 Task: Slide 1 - Portfolio.
Action: Mouse moved to (567, 297)
Screenshot: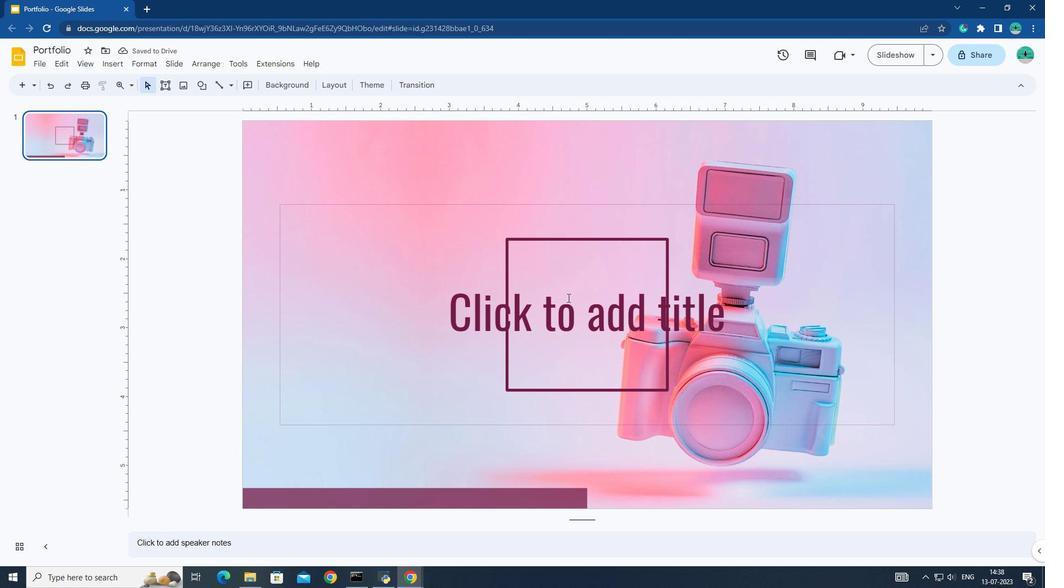 
Action: Mouse pressed left at (567, 297)
Screenshot: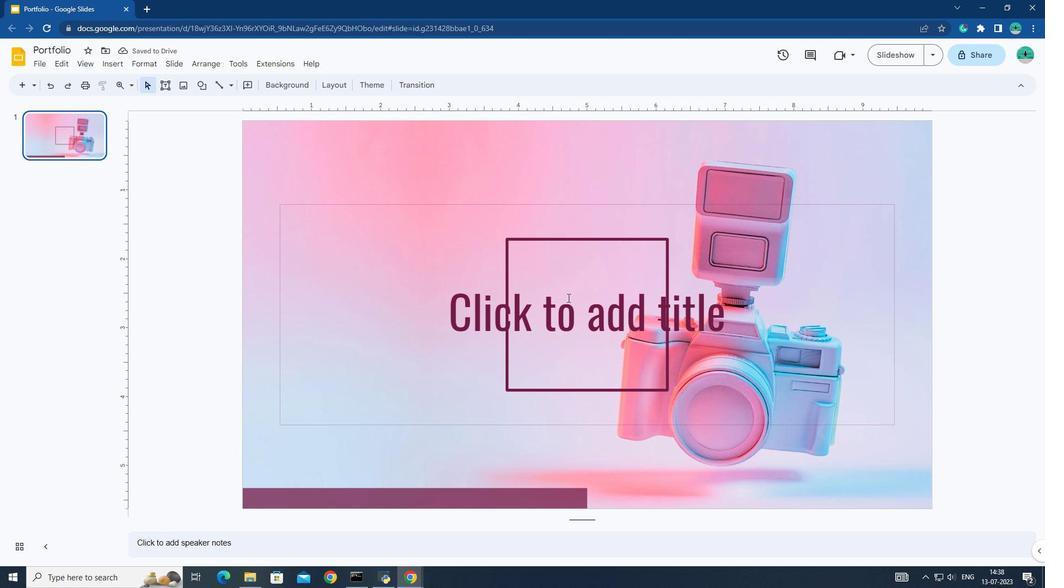 
Action: Key pressed port-<Key.enter>folio
Screenshot: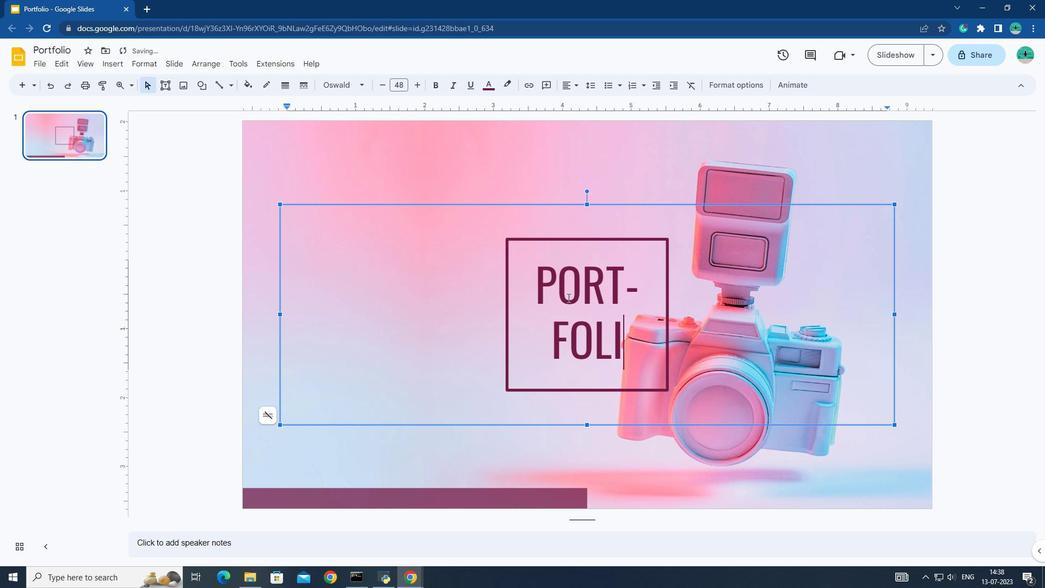 
Action: Mouse moved to (532, 260)
Screenshot: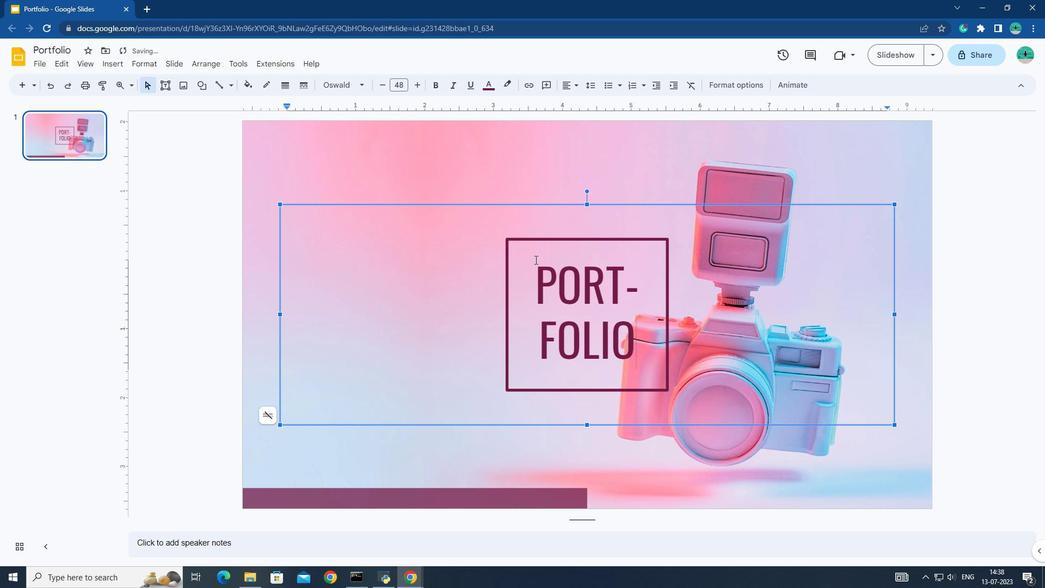 
Action: Mouse pressed left at (532, 260)
Screenshot: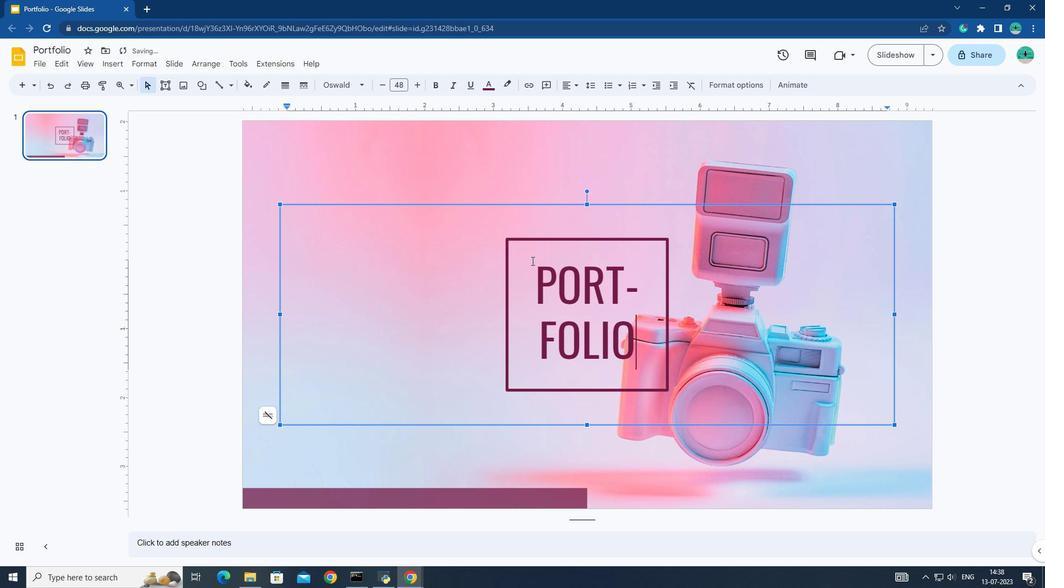 
Action: Mouse moved to (363, 85)
Screenshot: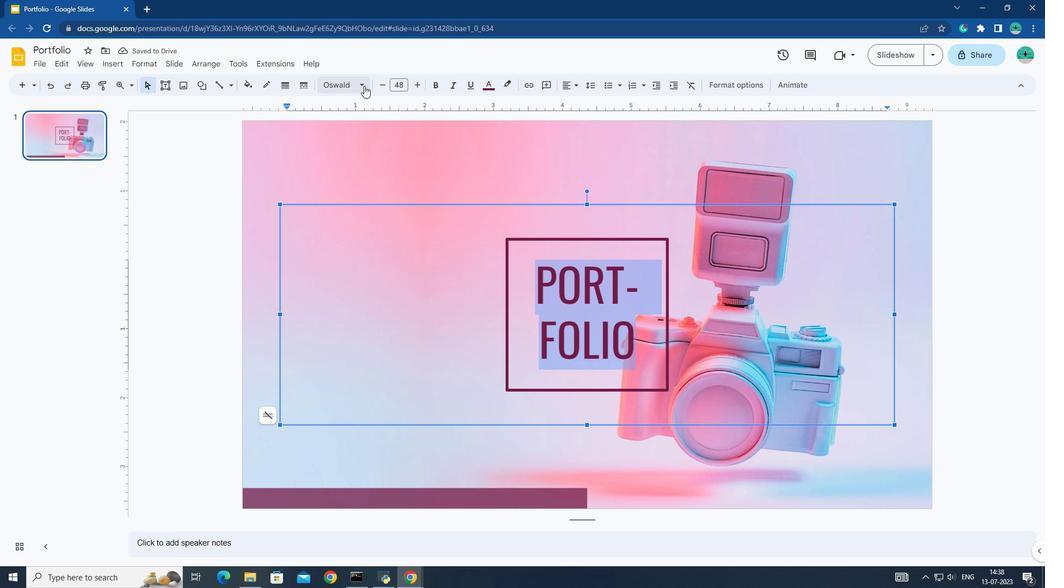 
Action: Mouse pressed left at (363, 85)
Screenshot: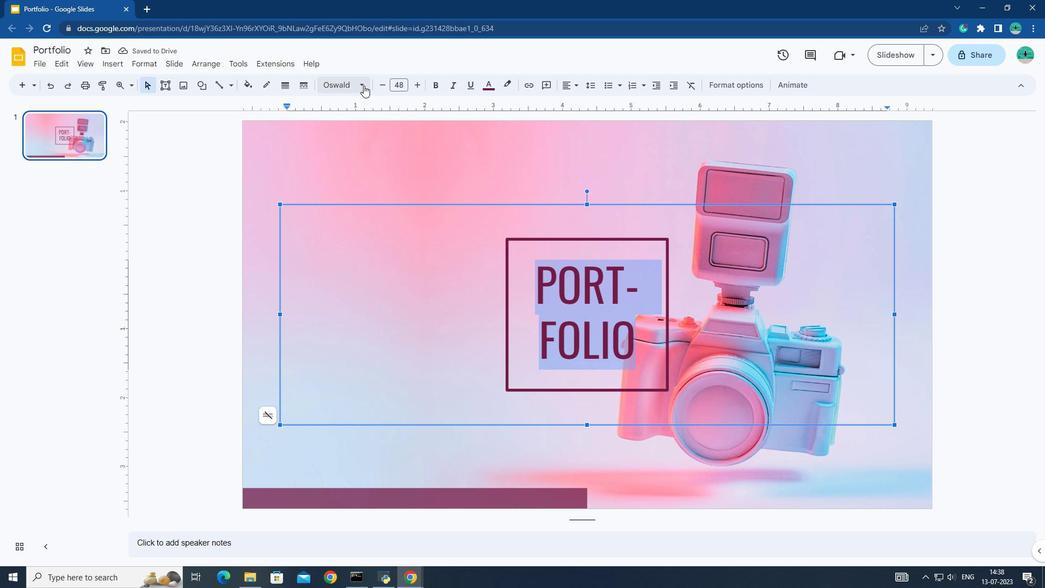 
Action: Mouse moved to (372, 278)
Screenshot: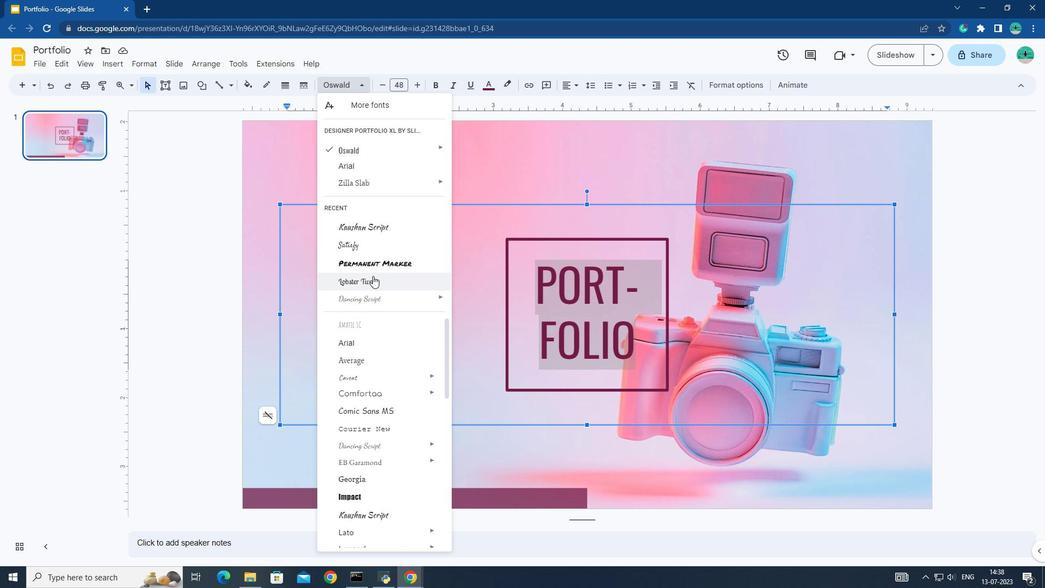 
Action: Mouse pressed left at (372, 278)
Screenshot: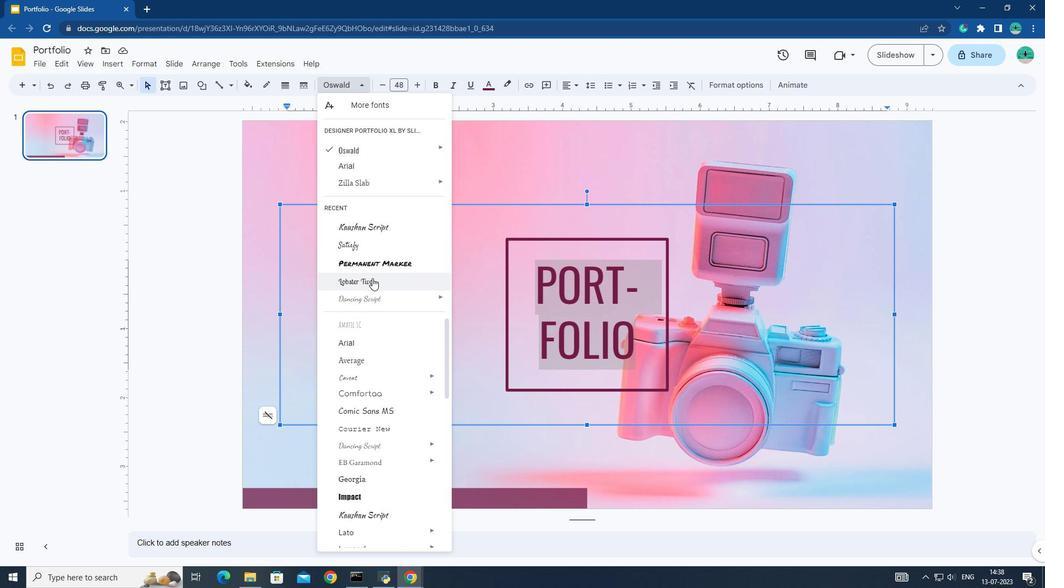 
Action: Mouse moved to (434, 85)
Screenshot: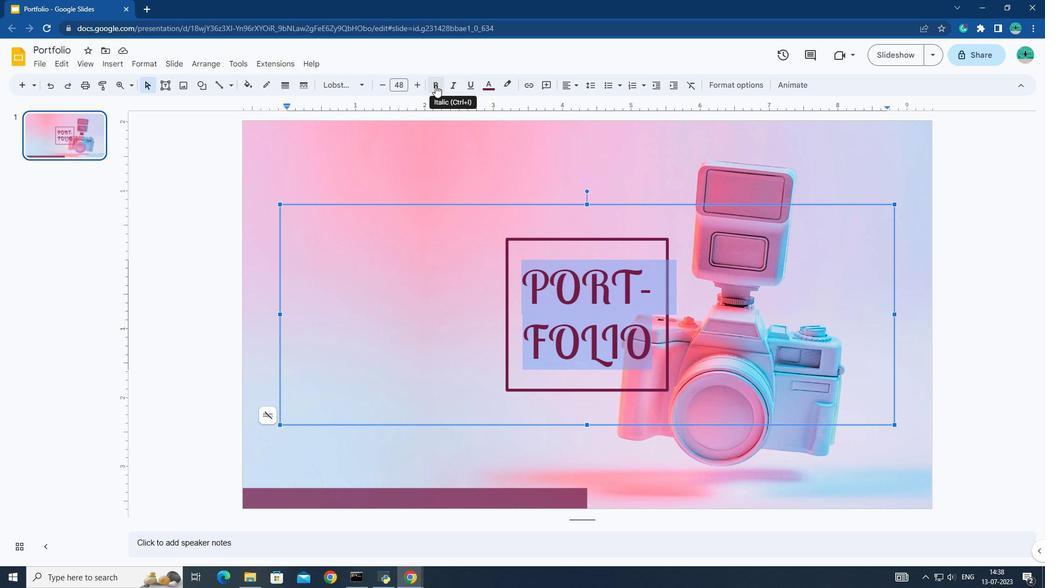 
Action: Mouse pressed left at (434, 85)
Screenshot: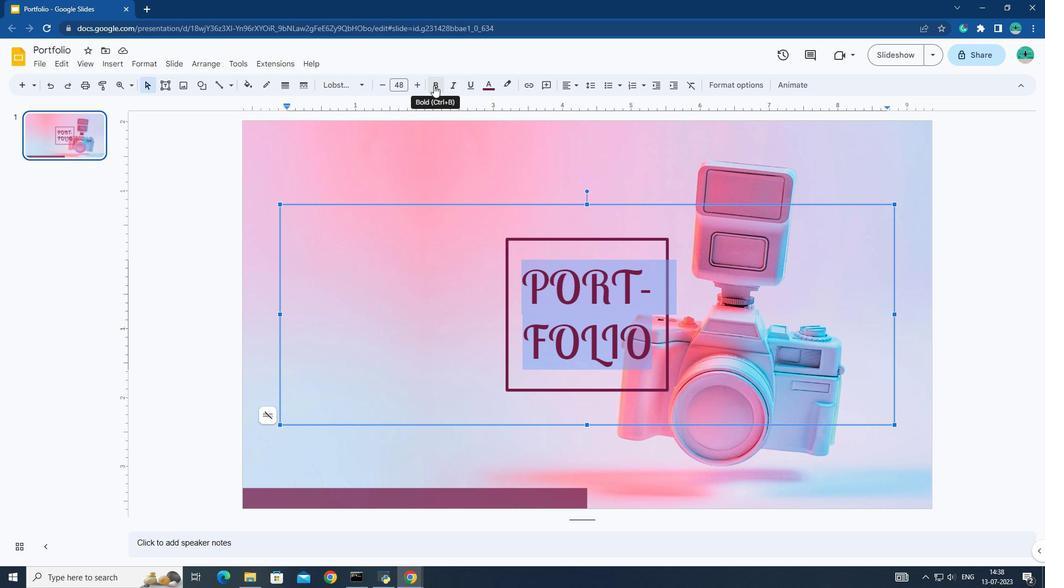 
Action: Mouse moved to (444, 250)
Screenshot: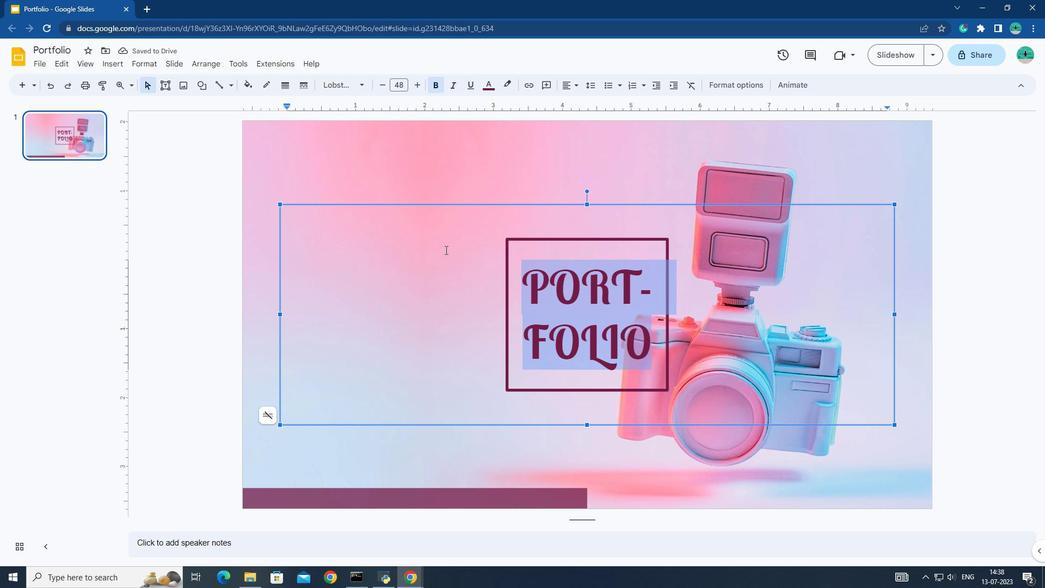 
Action: Mouse pressed left at (444, 250)
Screenshot: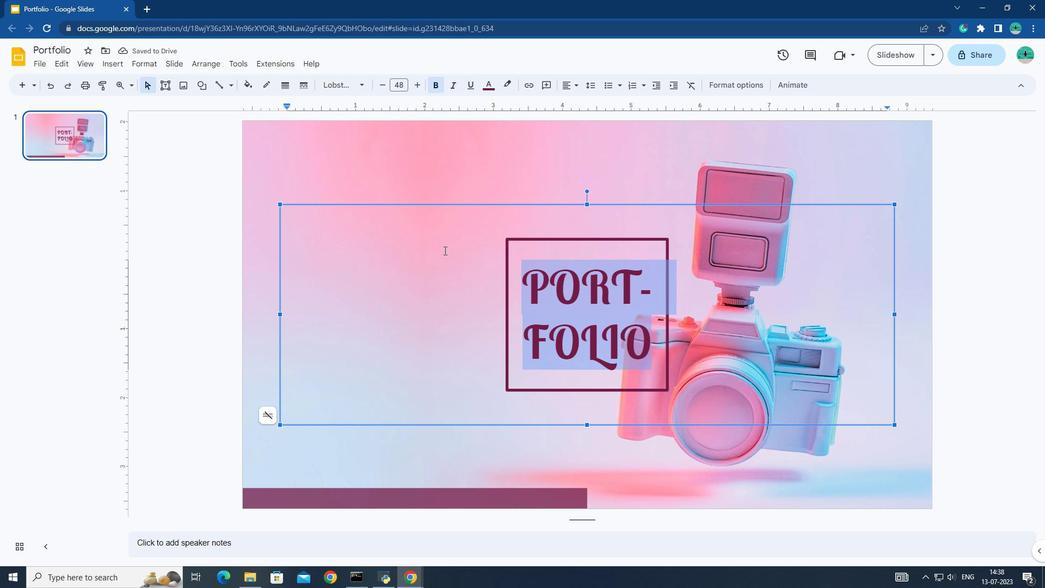 
Action: Mouse moved to (550, 167)
Screenshot: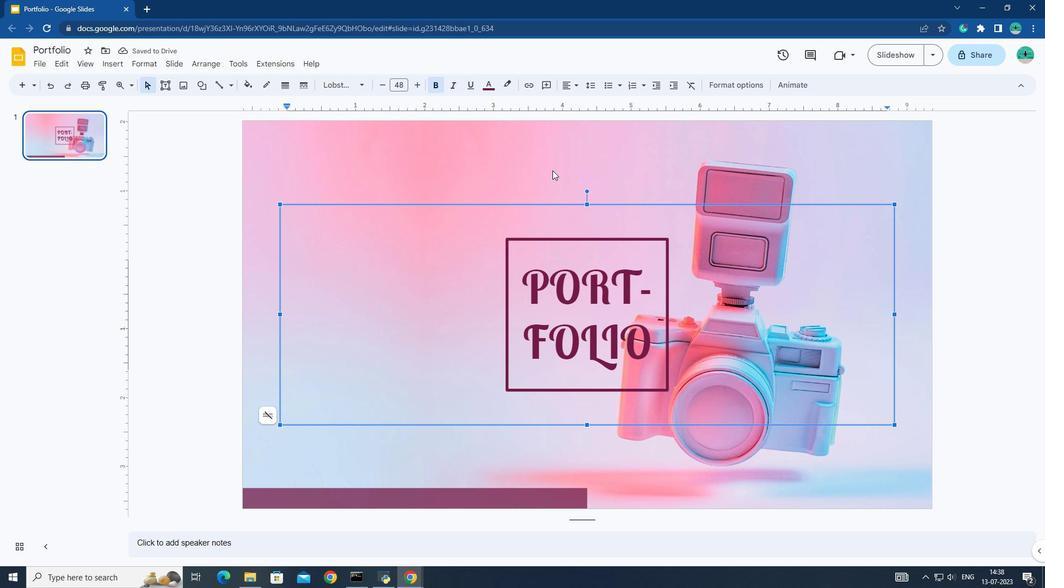 
Action: Mouse pressed left at (550, 167)
Screenshot: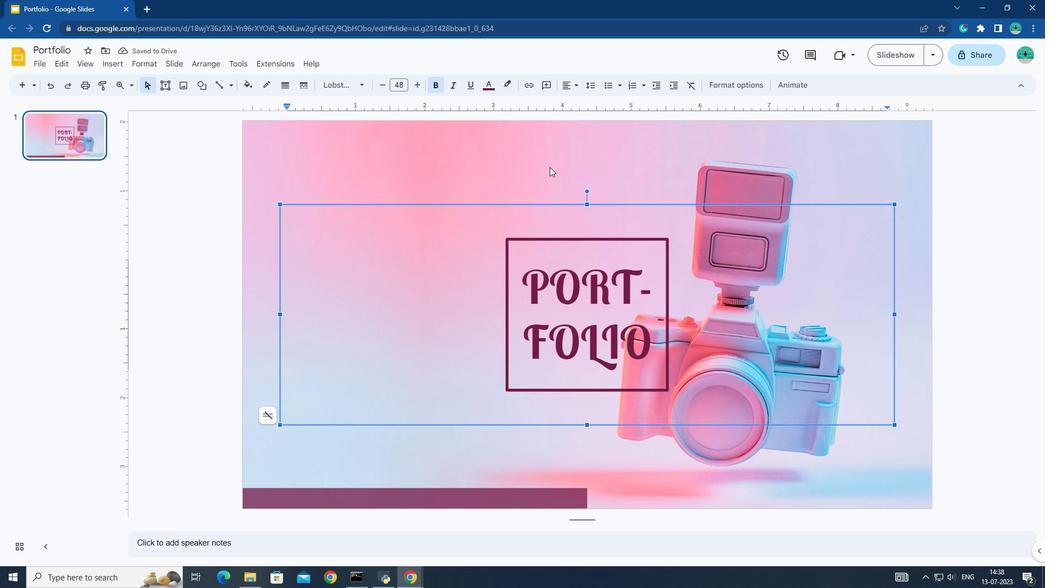 
Action: Mouse moved to (407, 86)
Screenshot: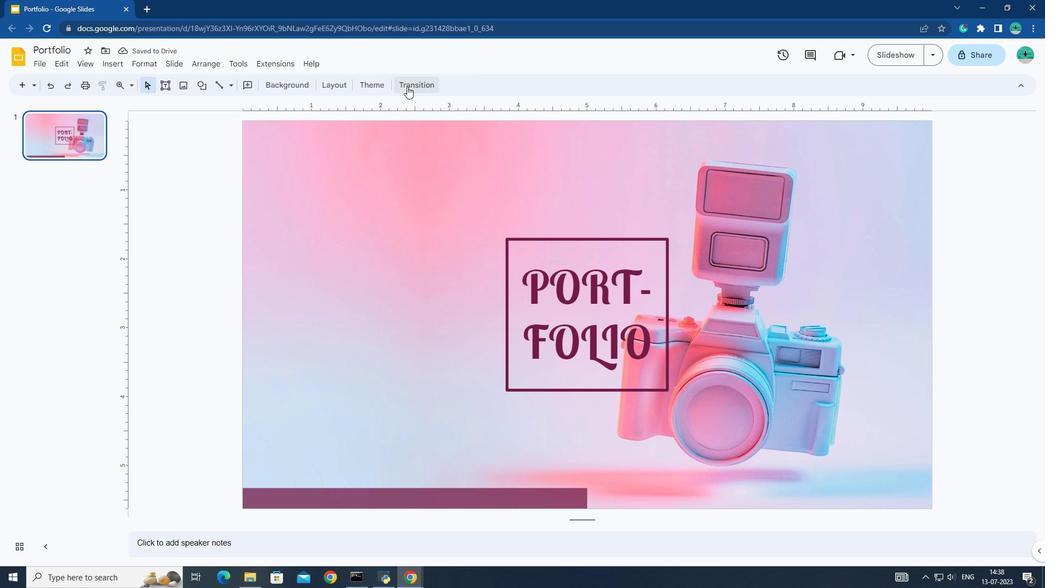 
Action: Mouse pressed left at (407, 86)
Screenshot: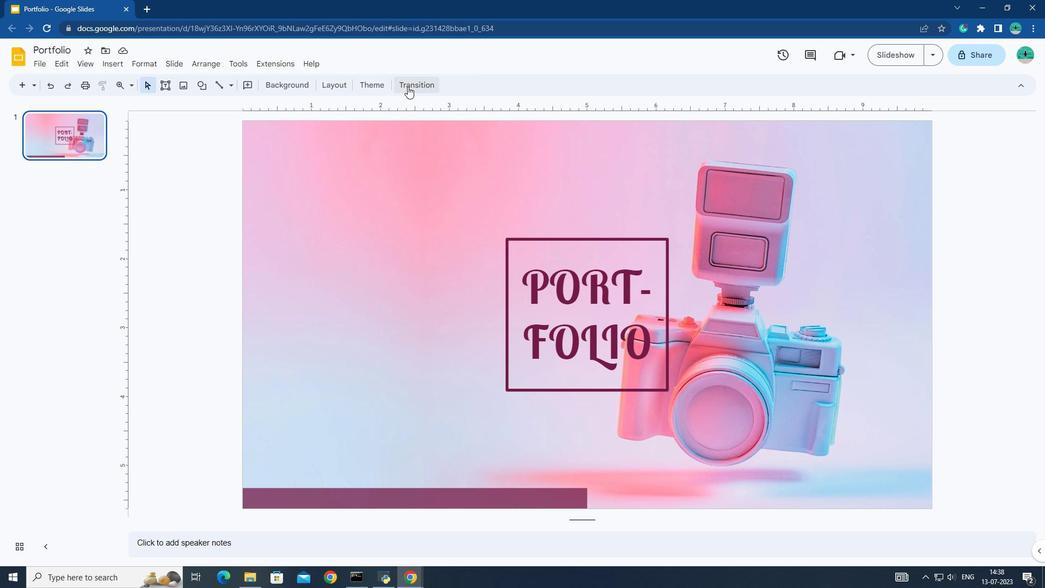 
Action: Mouse moved to (933, 185)
Screenshot: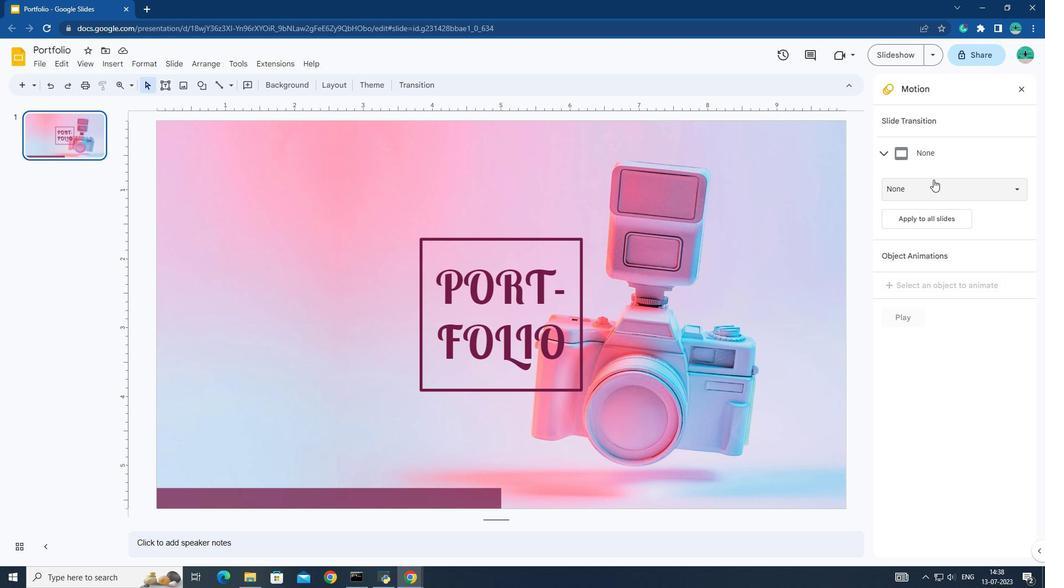 
Action: Mouse pressed left at (933, 185)
Screenshot: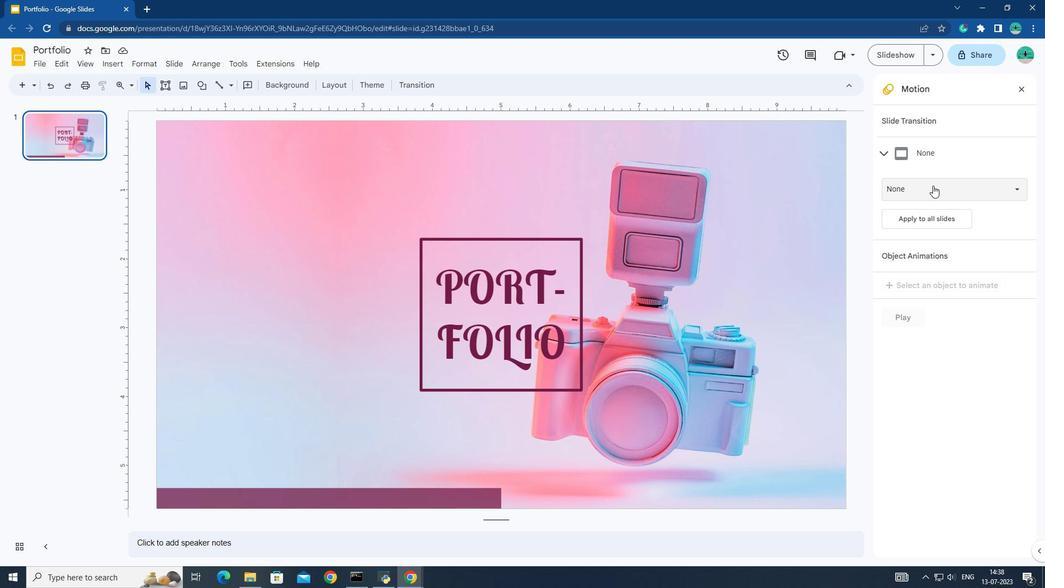 
Action: Mouse moved to (926, 311)
Screenshot: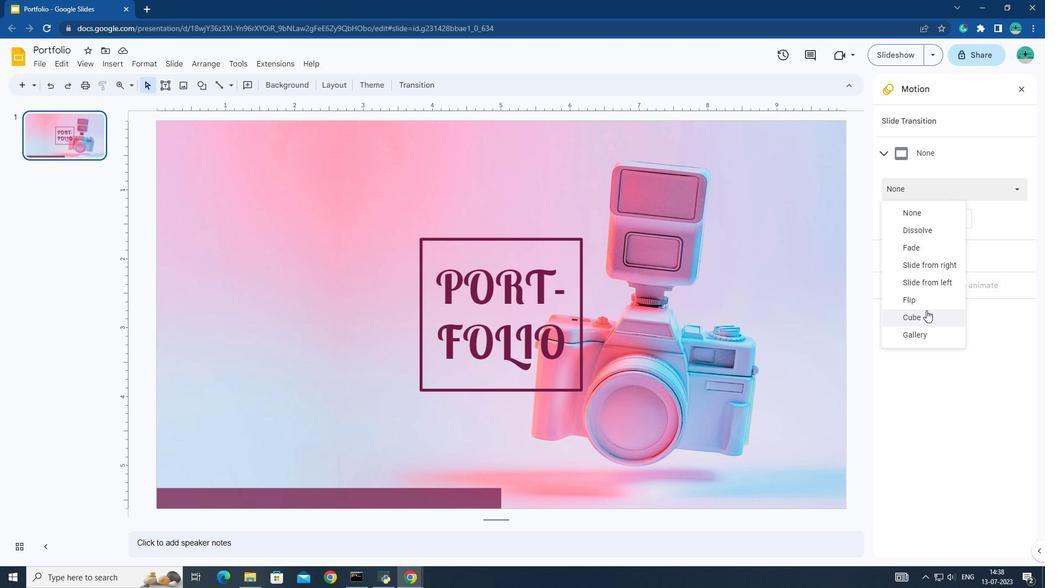 
Action: Mouse pressed left at (926, 311)
Screenshot: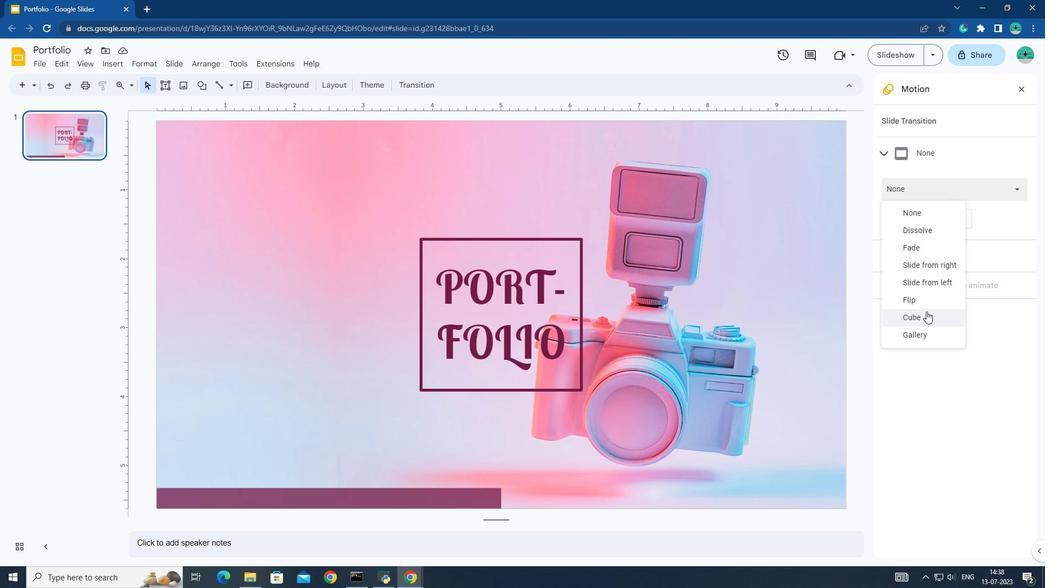 
Action: Mouse moved to (890, 354)
Screenshot: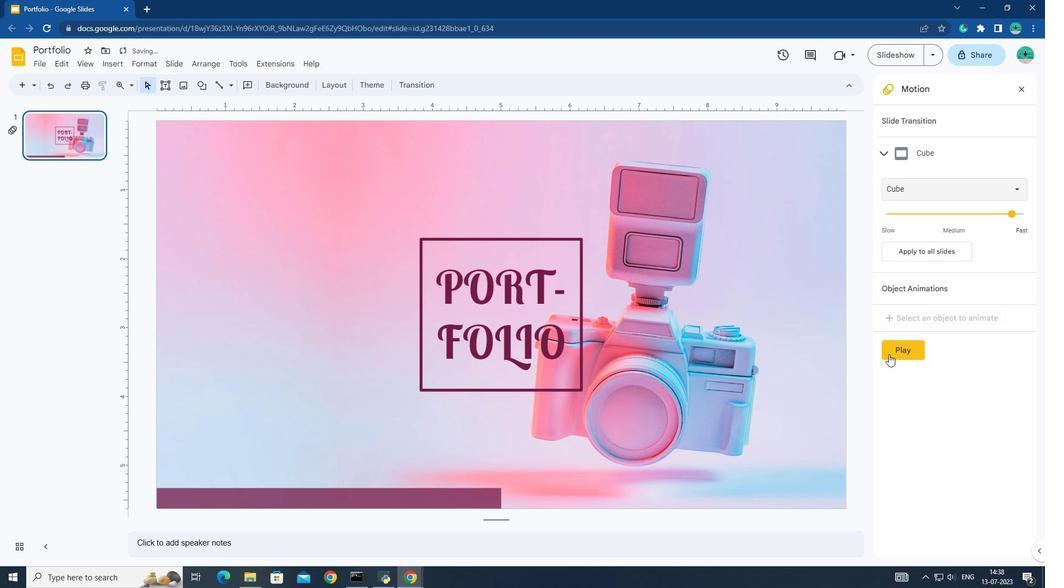 
Action: Mouse pressed left at (890, 354)
Screenshot: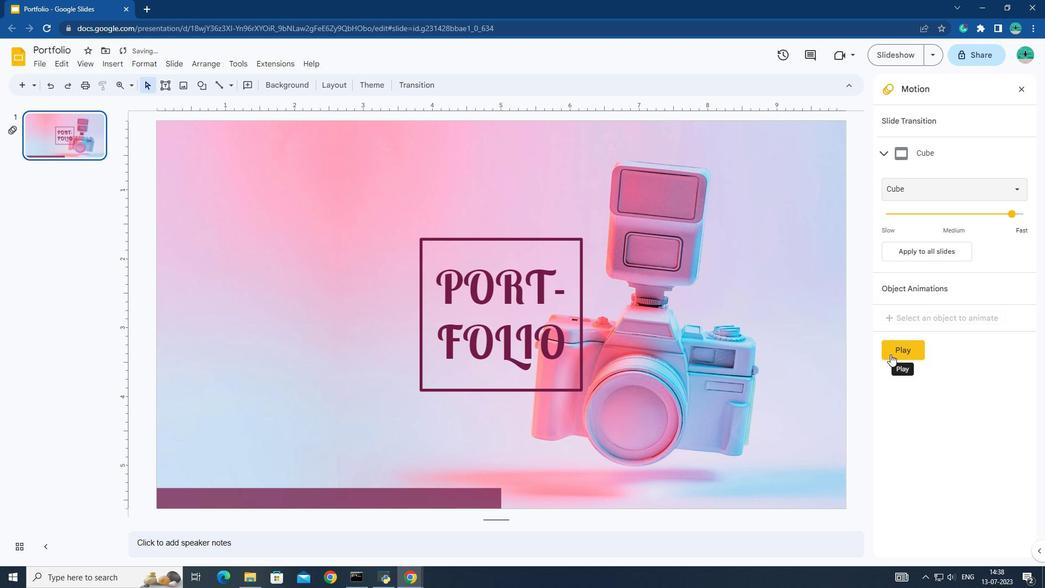 
Action: Mouse moved to (915, 343)
Screenshot: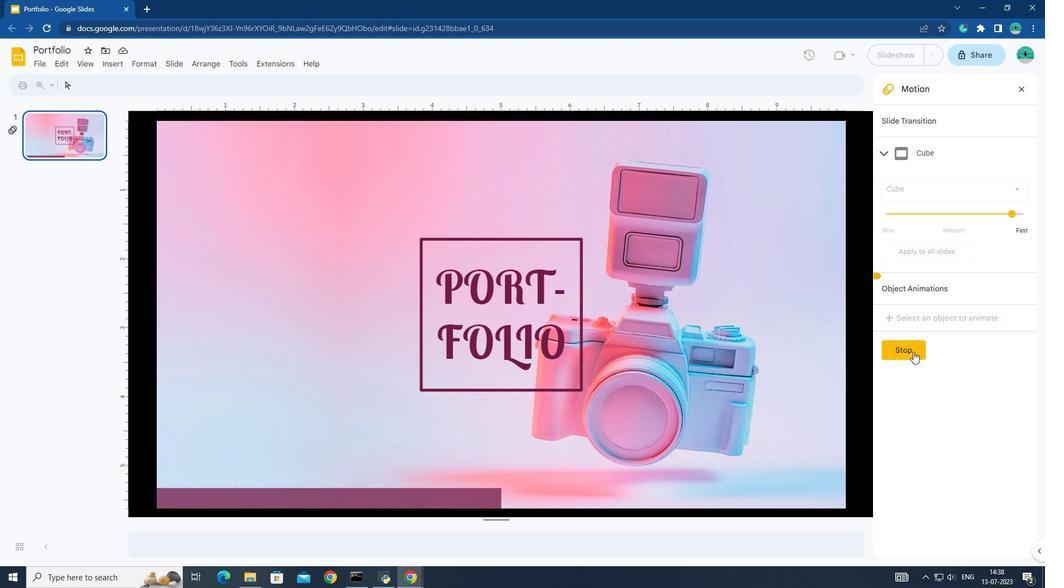 
Action: Mouse pressed left at (915, 343)
Screenshot: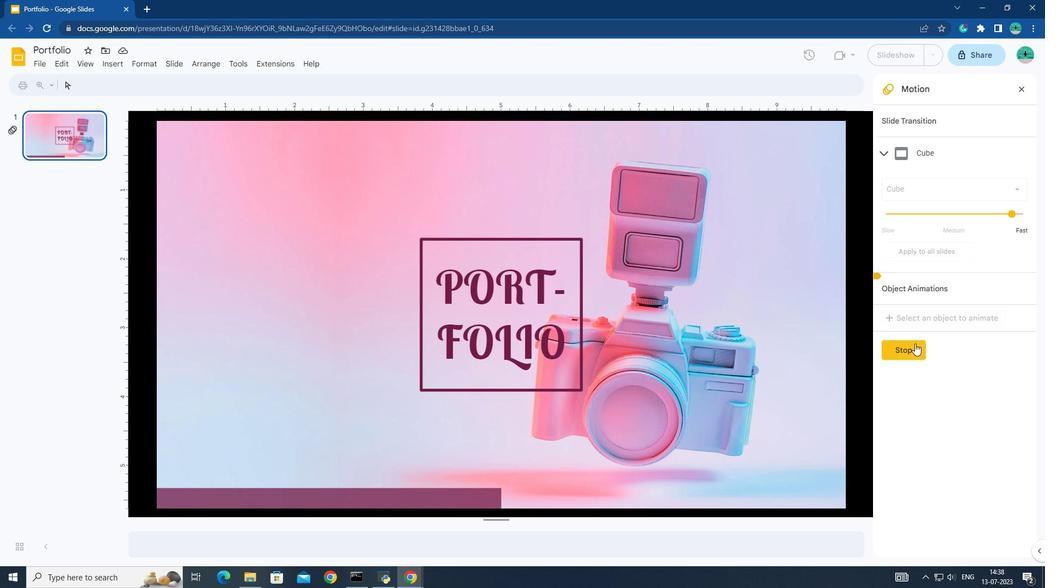 
Action: Mouse moved to (998, 214)
Screenshot: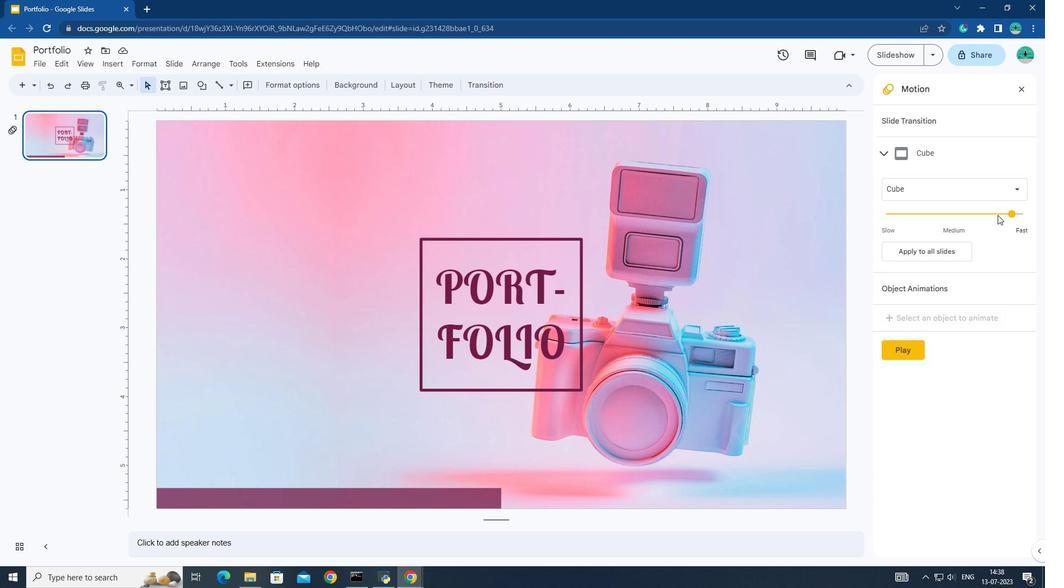 
Action: Mouse pressed left at (998, 214)
Screenshot: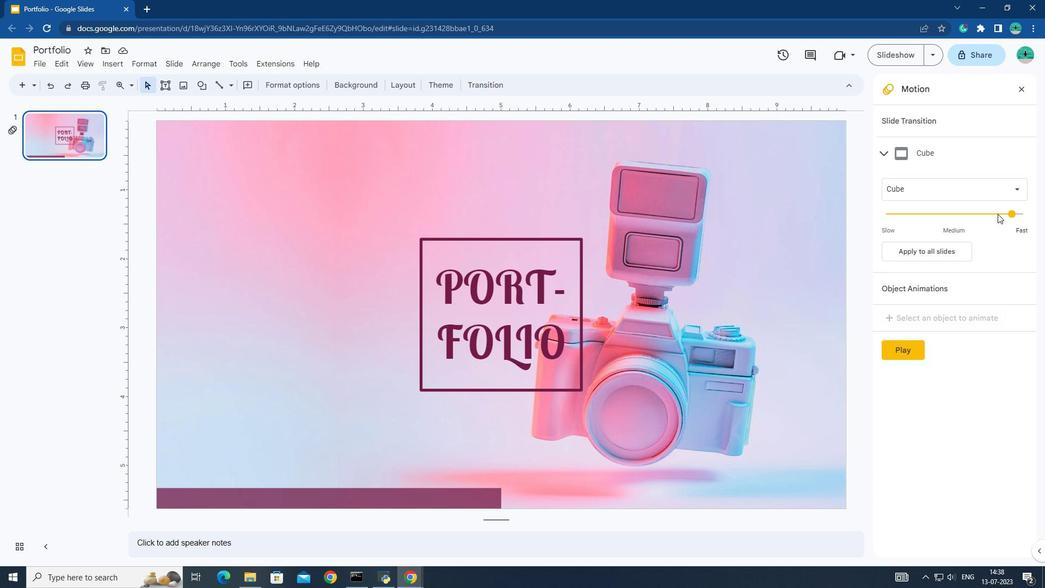 
Action: Mouse moved to (913, 352)
Screenshot: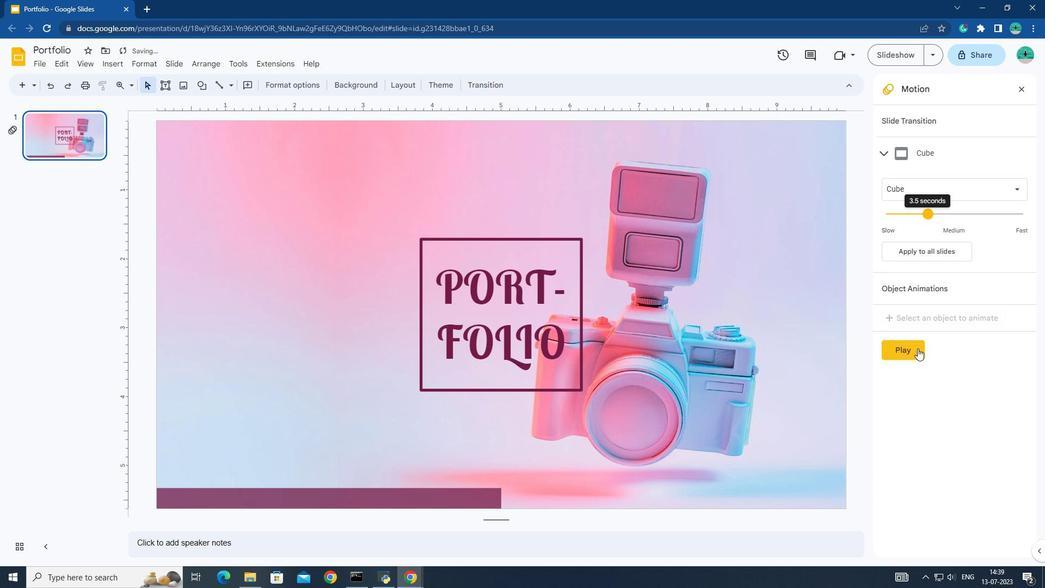 
Action: Mouse pressed left at (913, 352)
Screenshot: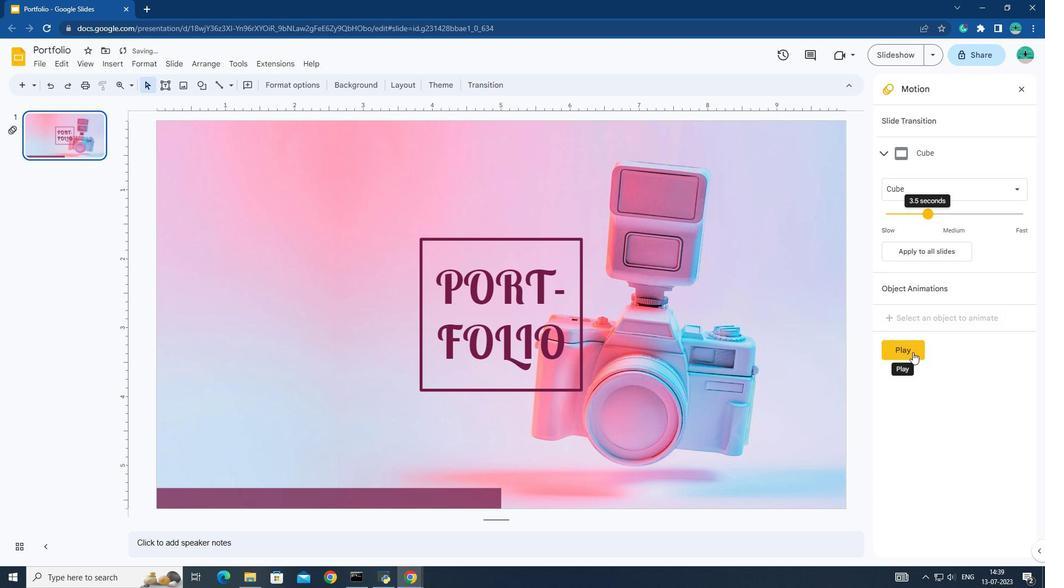 
Action: Mouse pressed left at (913, 352)
Screenshot: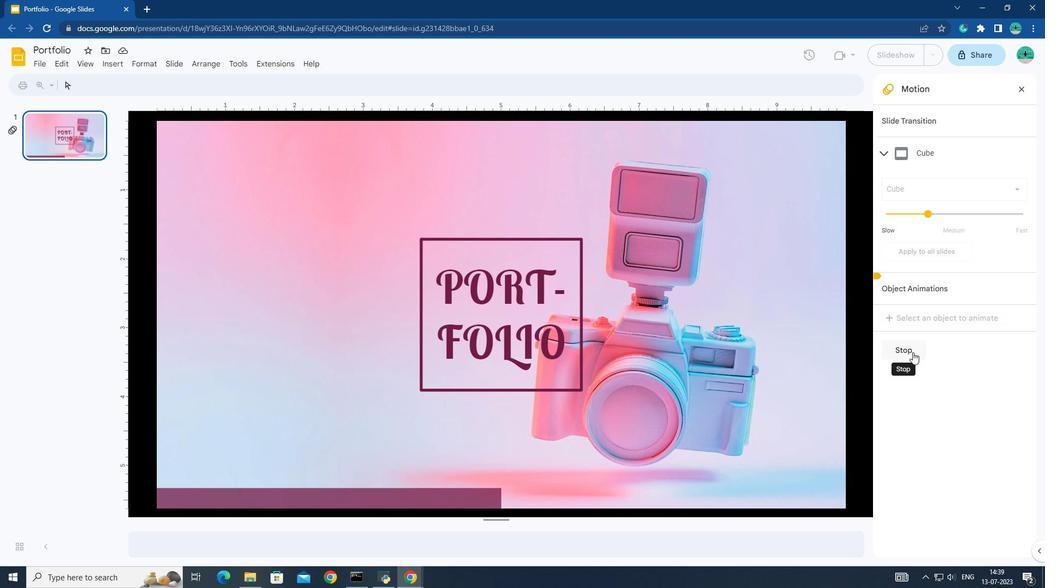 
Action: Mouse pressed left at (913, 352)
Screenshot: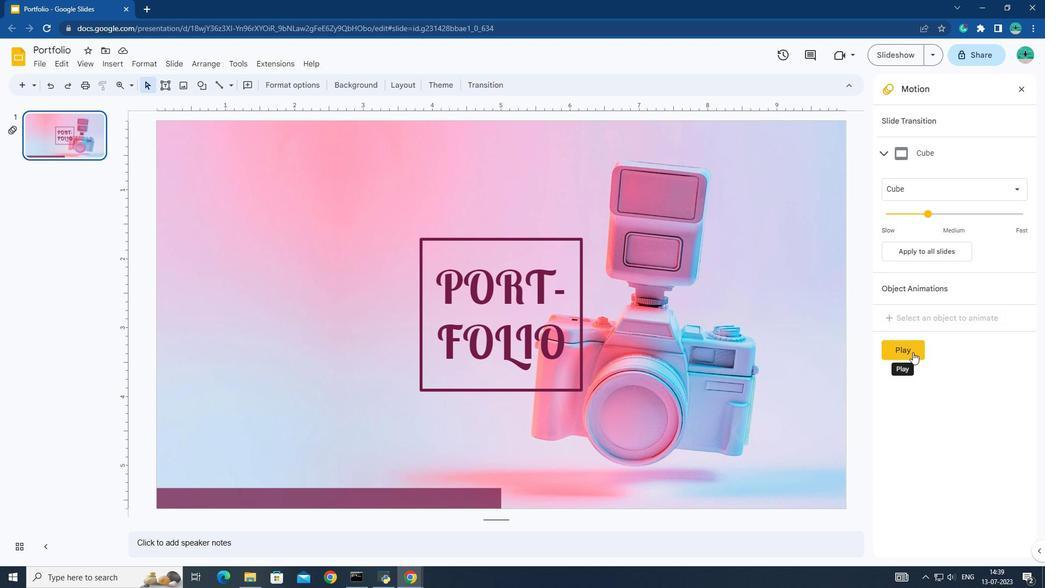 
Action: Mouse moved to (900, 350)
Screenshot: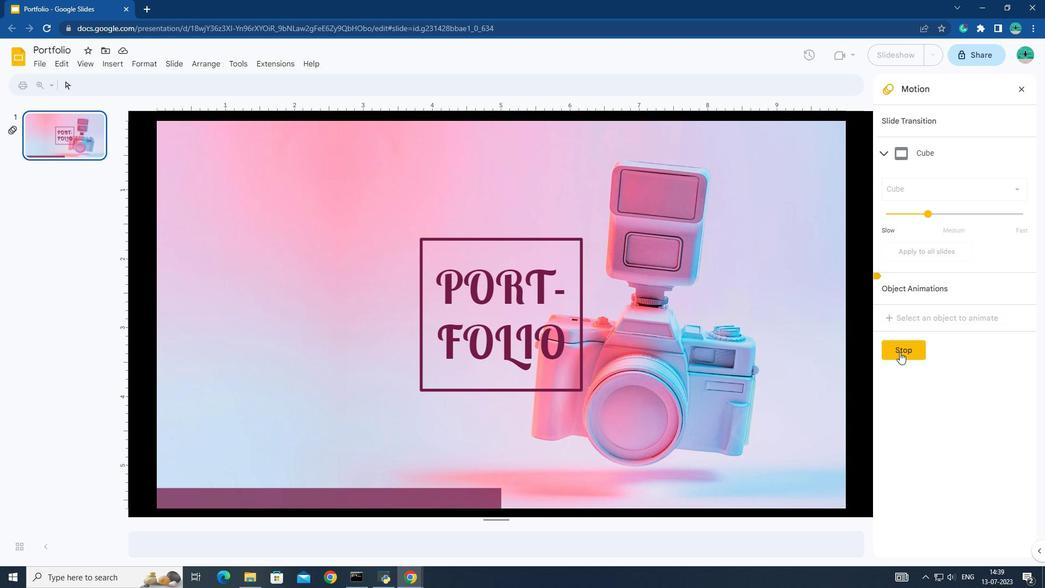 
Action: Mouse pressed left at (900, 350)
Screenshot: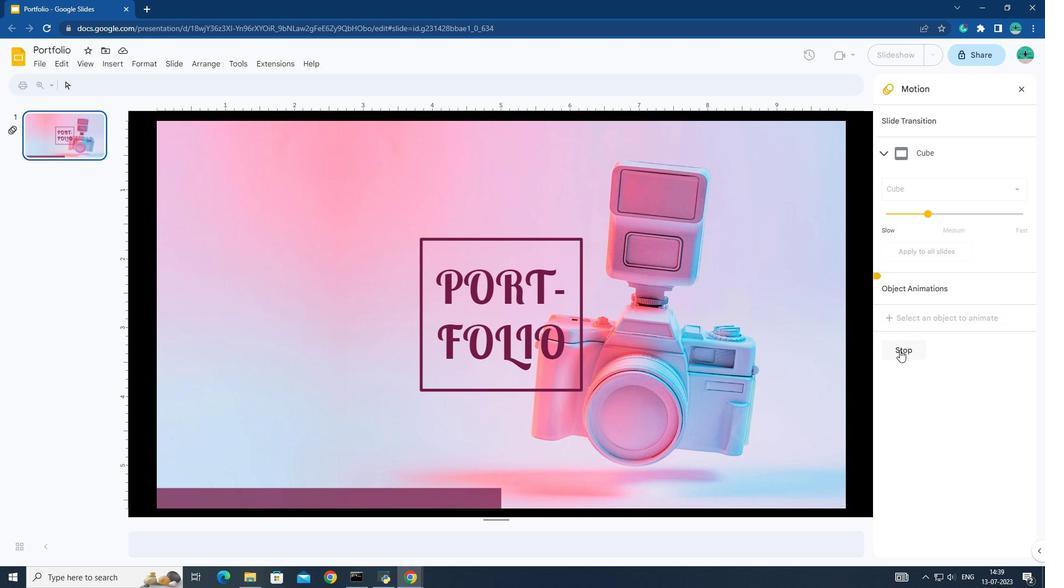 
Action: Mouse moved to (930, 212)
Screenshot: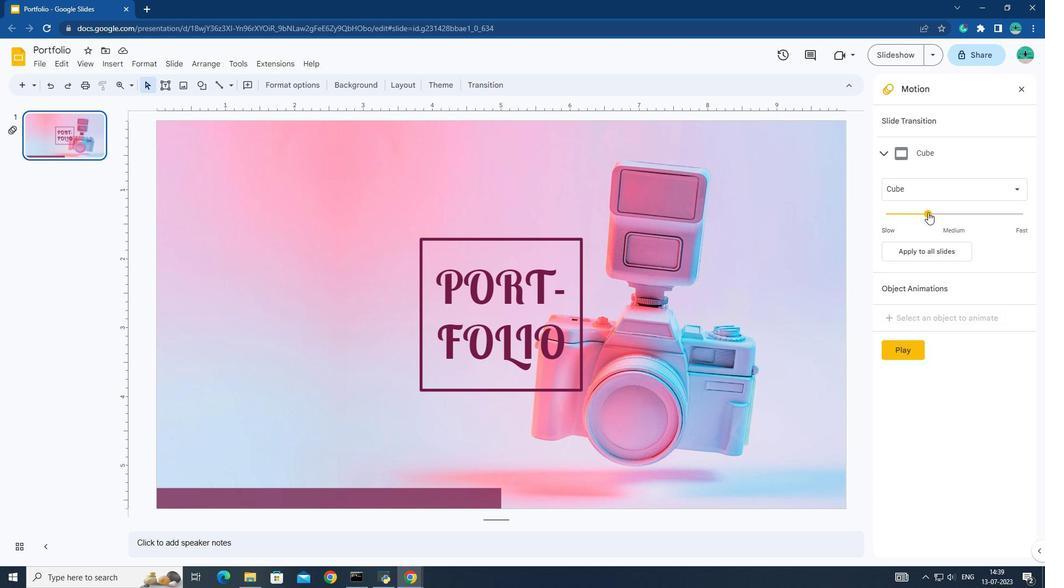 
Action: Mouse pressed left at (930, 212)
Screenshot: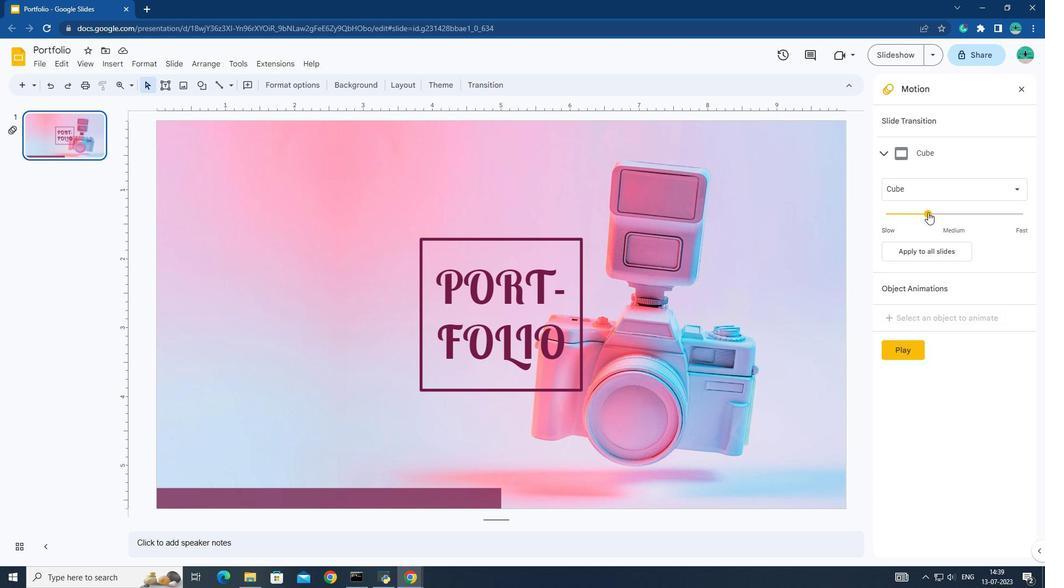 
Action: Mouse moved to (902, 353)
Screenshot: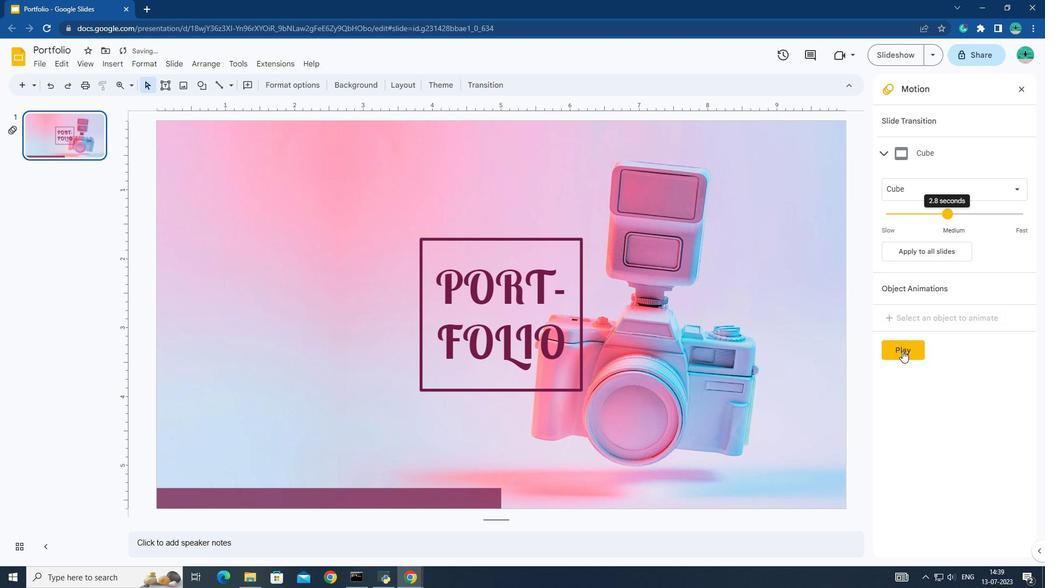 
Action: Mouse pressed left at (902, 353)
Screenshot: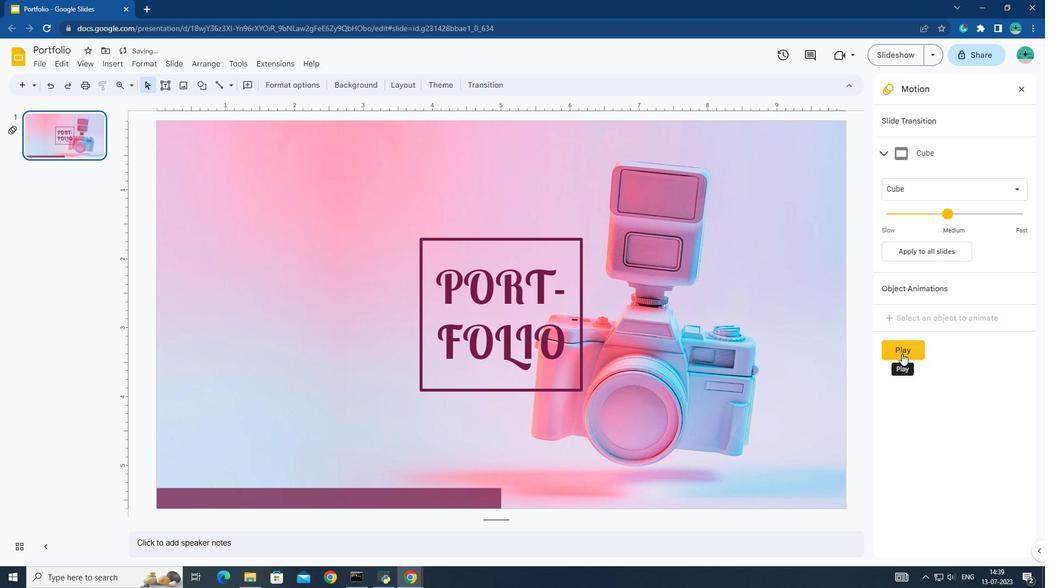 
Action: Mouse moved to (920, 163)
Screenshot: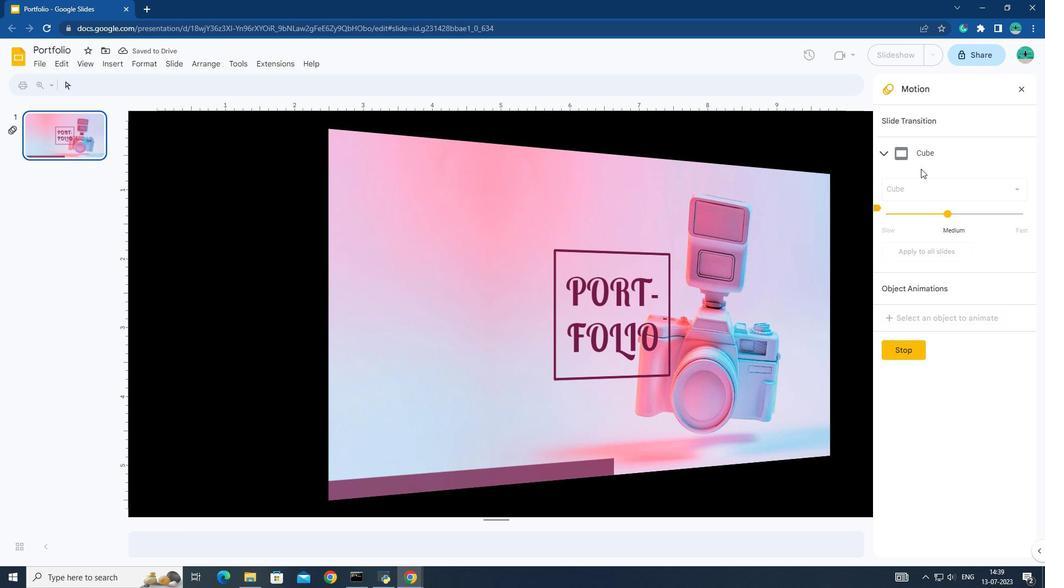 
Action: Mouse pressed left at (920, 163)
Screenshot: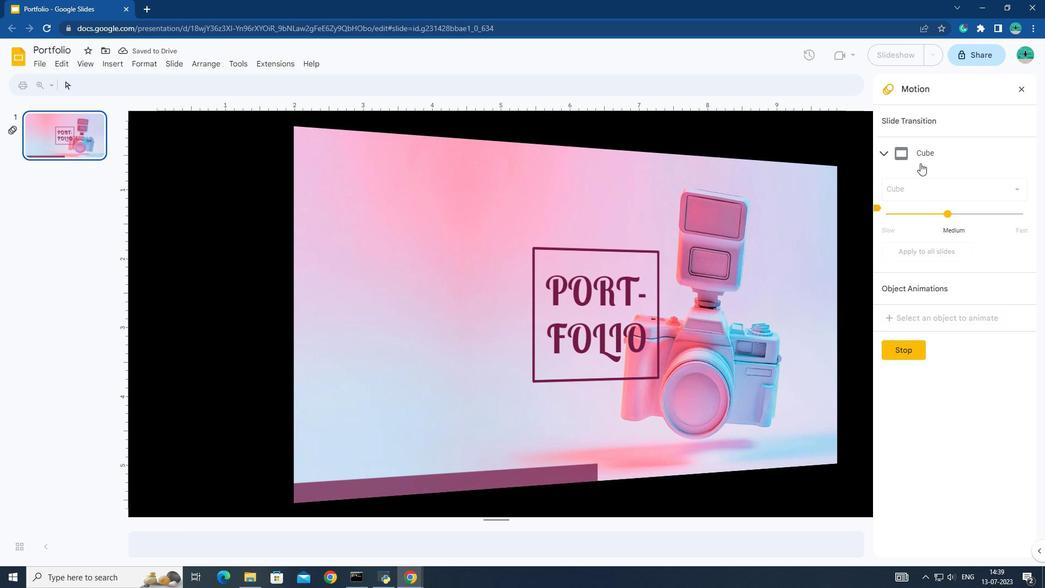 
Action: Mouse moved to (907, 158)
Screenshot: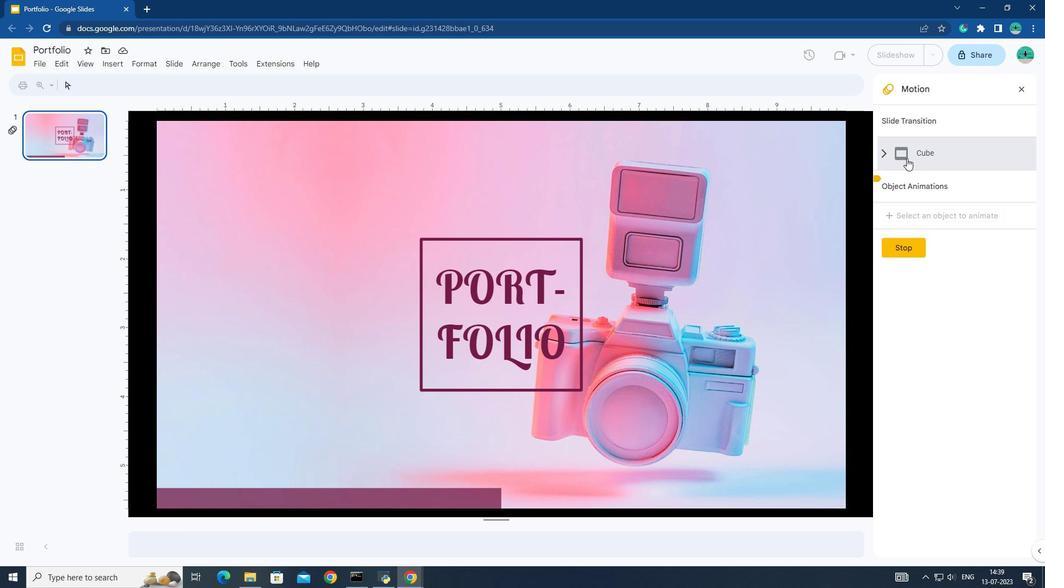 
Action: Mouse pressed left at (907, 158)
Screenshot: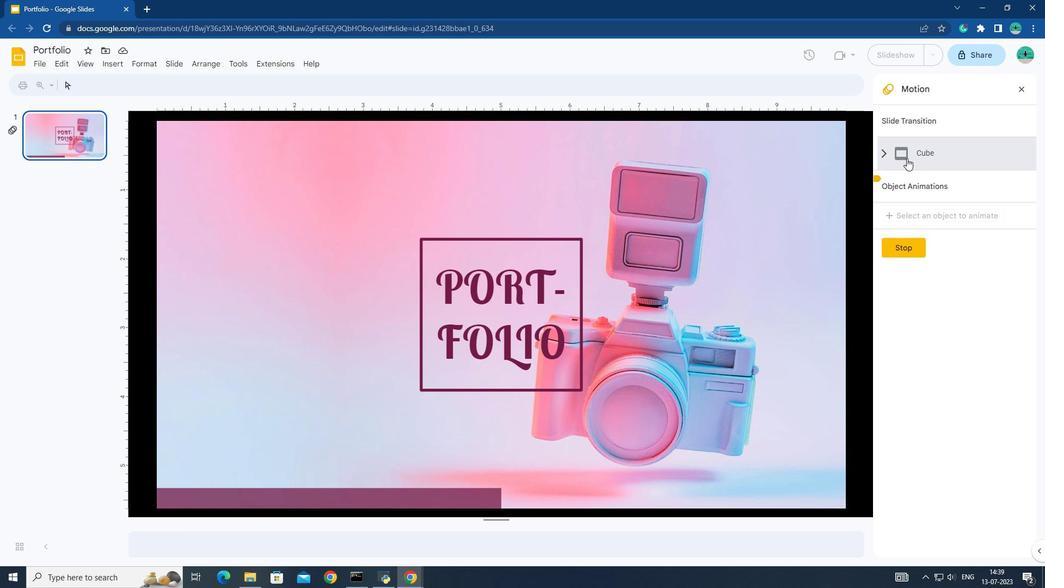 
Action: Mouse moved to (901, 357)
Screenshot: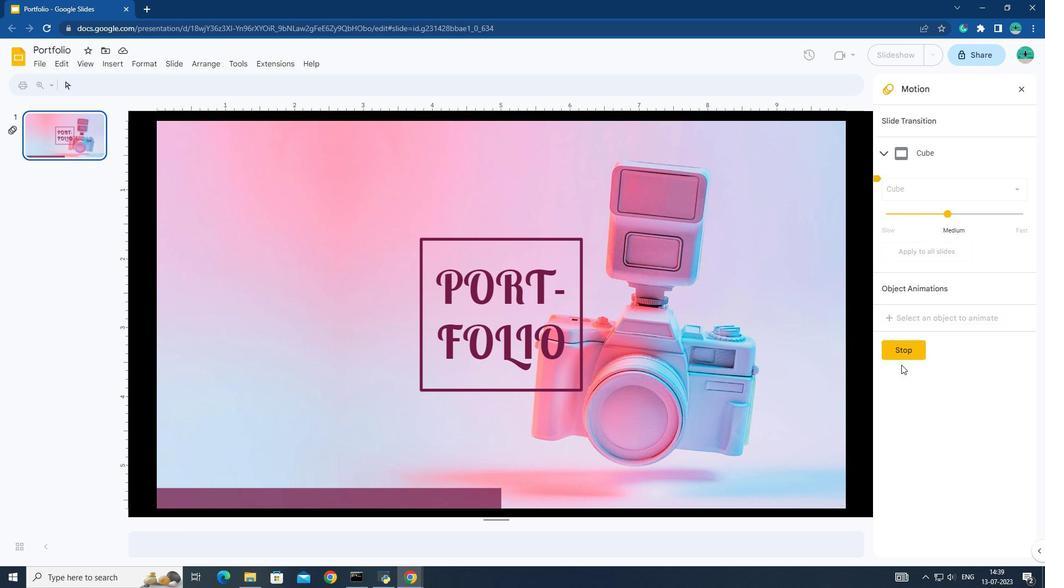 
Action: Mouse pressed left at (901, 357)
Screenshot: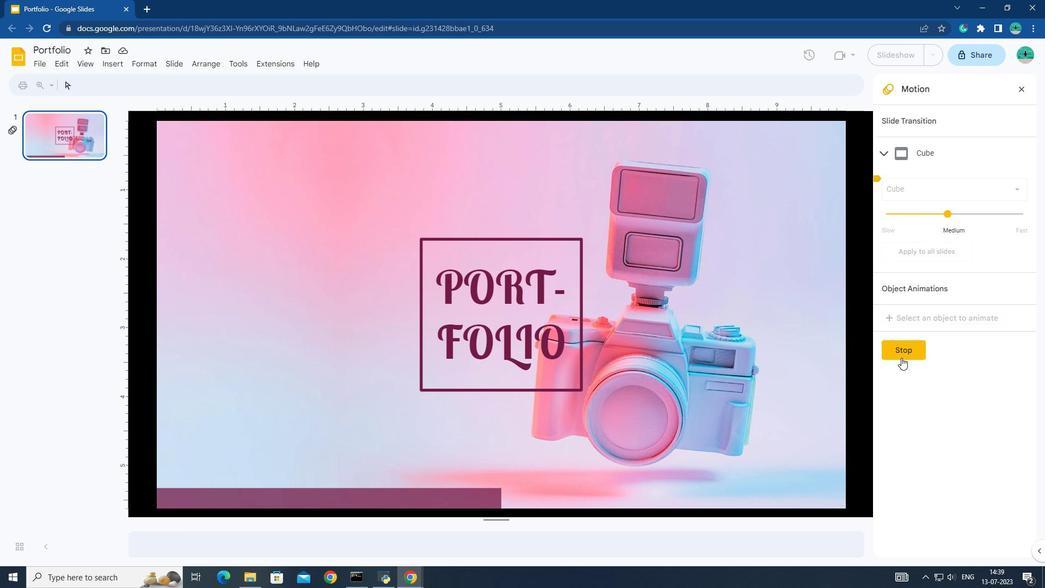
Action: Mouse moved to (911, 188)
Screenshot: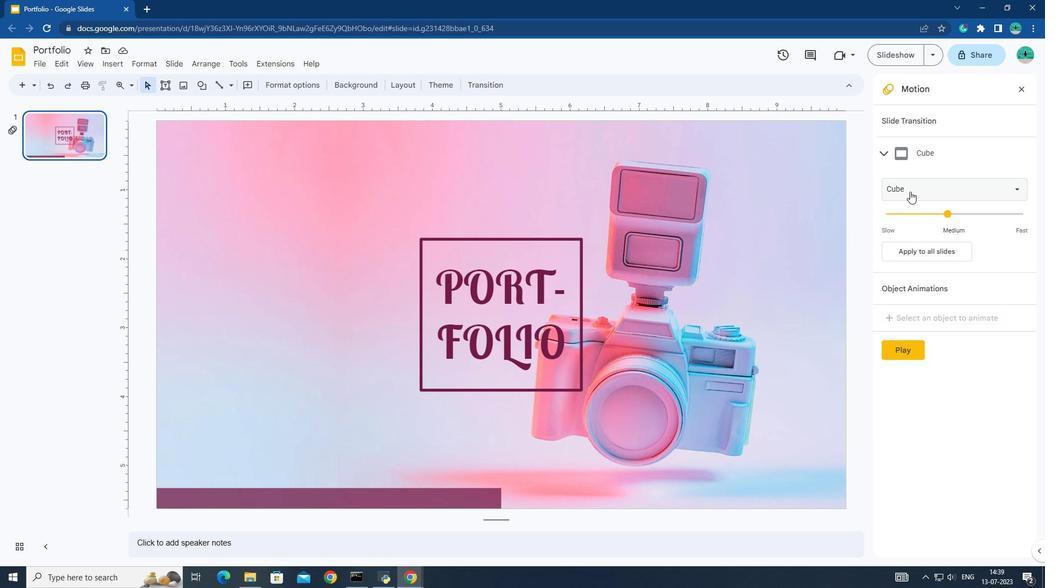 
Action: Mouse pressed left at (911, 188)
Screenshot: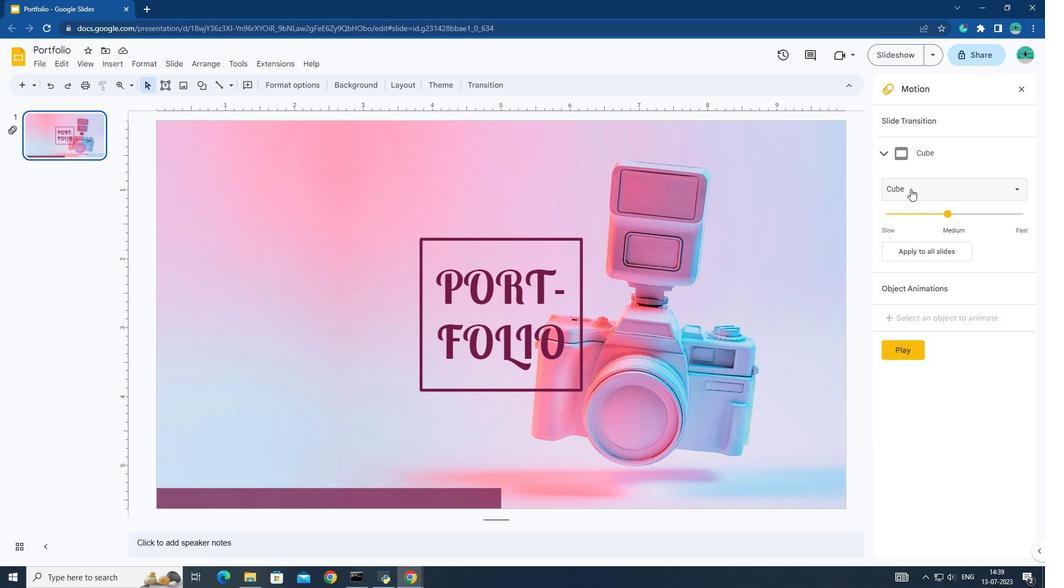 
Action: Mouse moved to (927, 329)
Screenshot: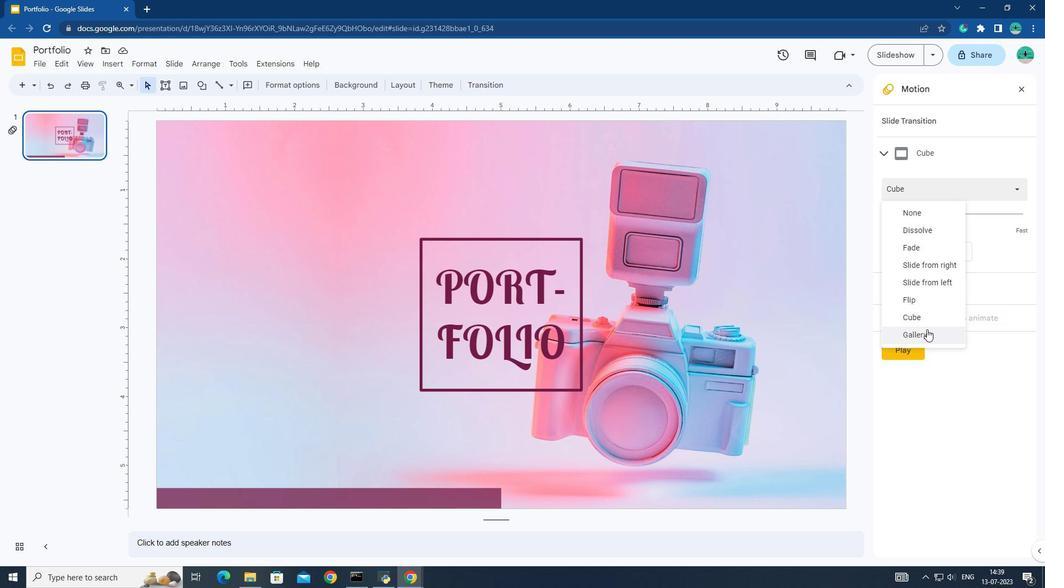 
Action: Mouse pressed left at (927, 329)
Screenshot: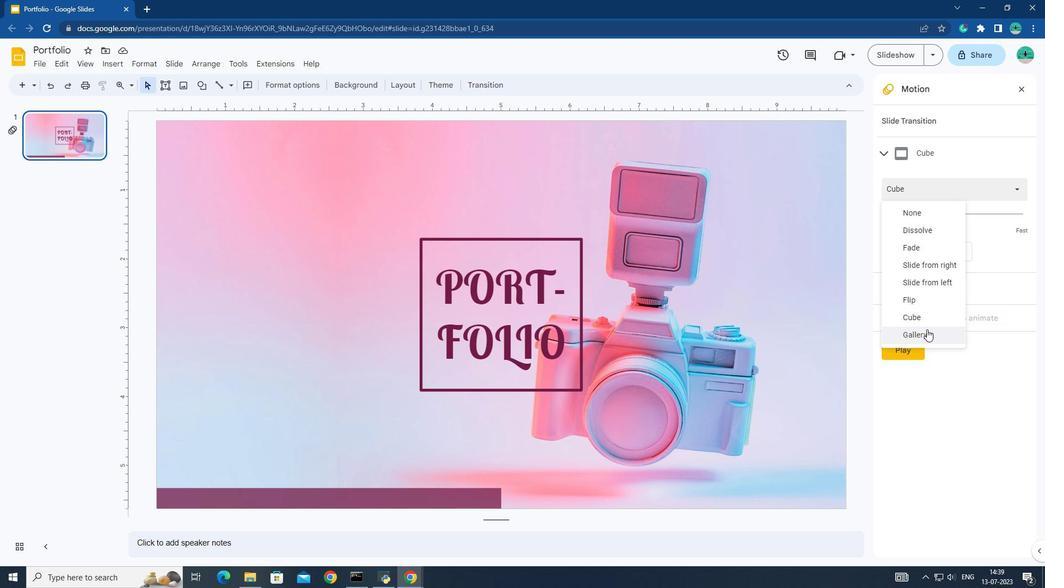 
Action: Mouse moved to (898, 349)
Screenshot: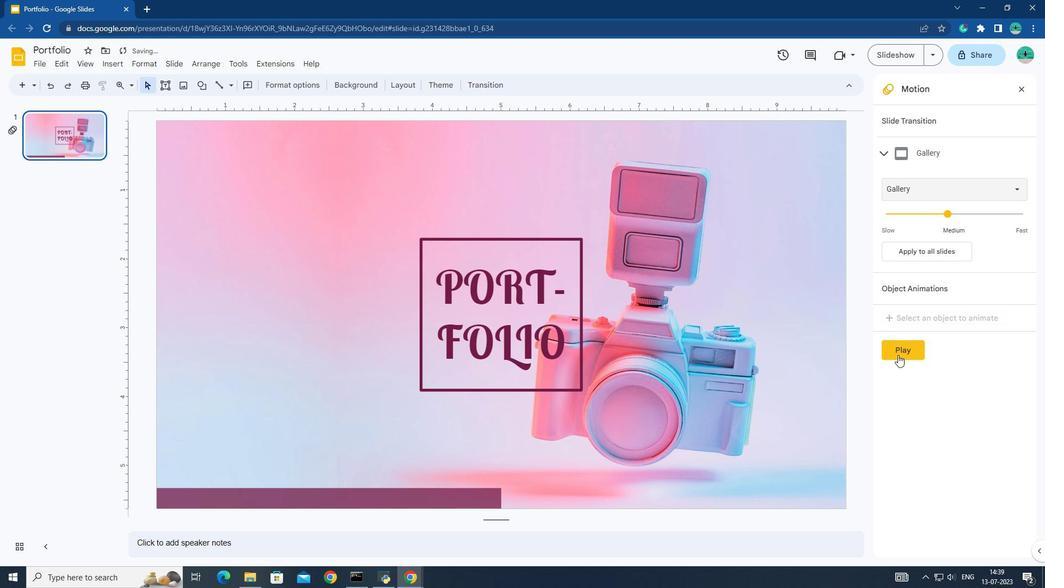 
Action: Mouse pressed left at (898, 349)
Screenshot: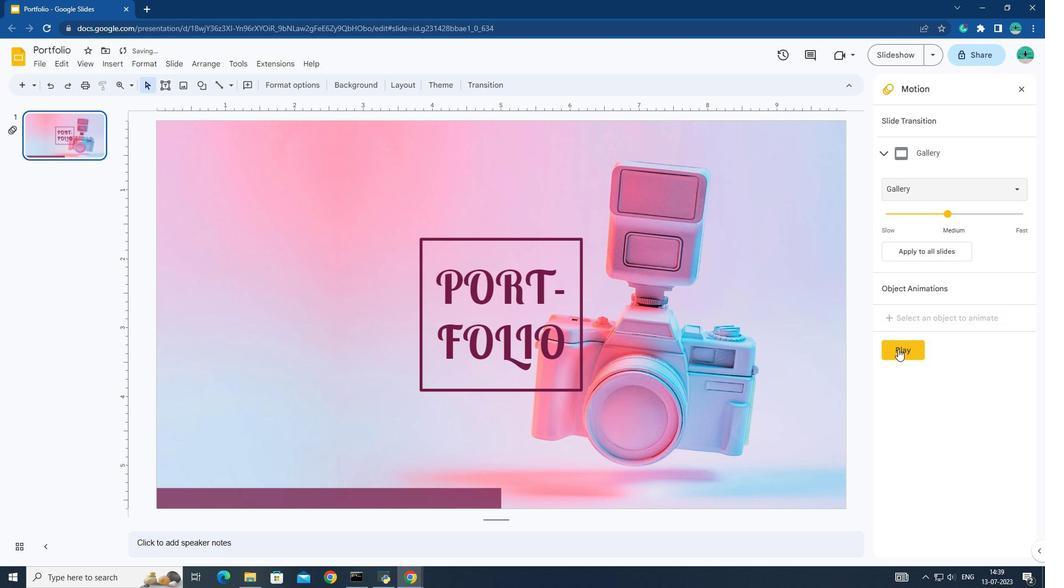 
